Task: Add the task  Implement a new virtualization system for a company's IT infrastructure to the section Data Analysis Sprint in the project AgileResolve and add a Due Date to the respective task as 2024/03/21
Action: Mouse moved to (530, 428)
Screenshot: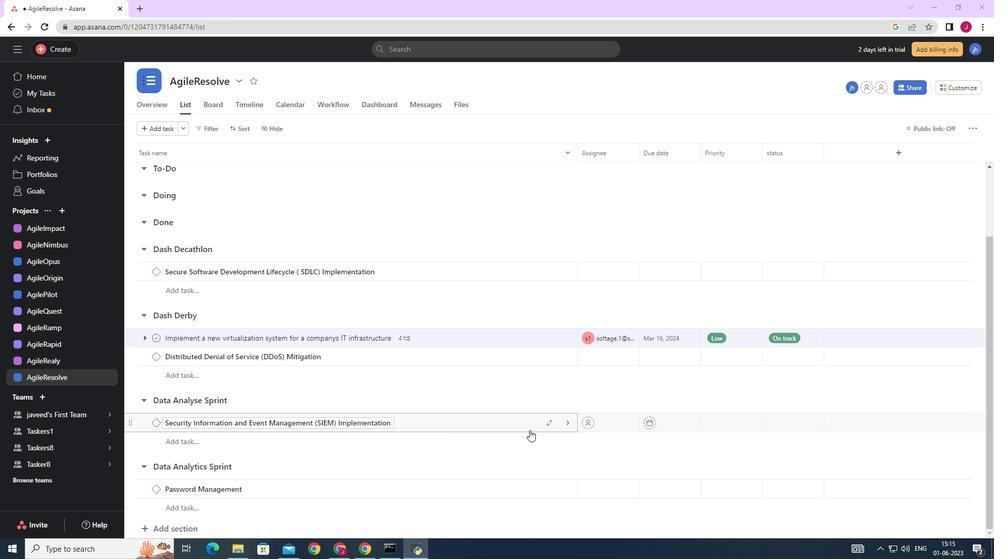 
Action: Mouse scrolled (530, 428) with delta (0, 0)
Screenshot: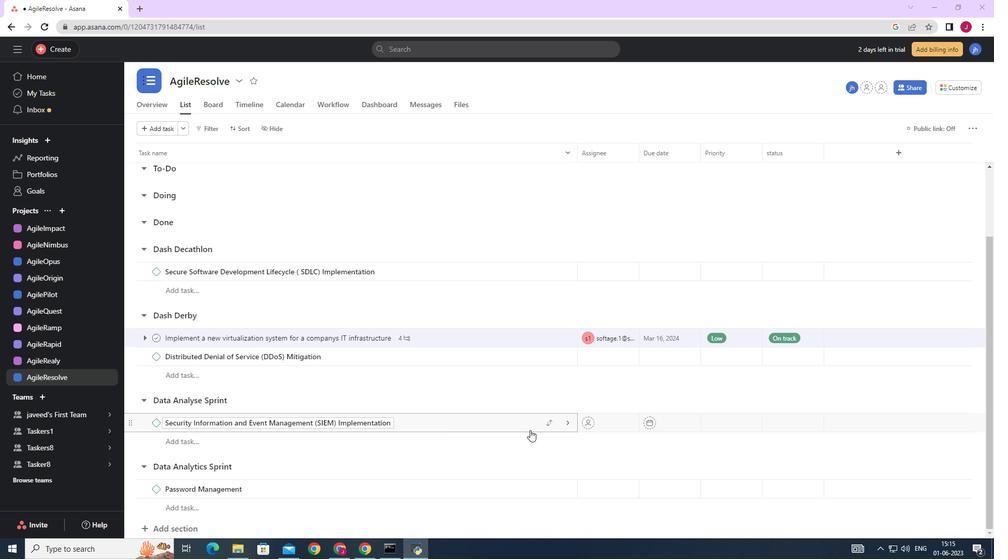 
Action: Mouse scrolled (530, 428) with delta (0, 0)
Screenshot: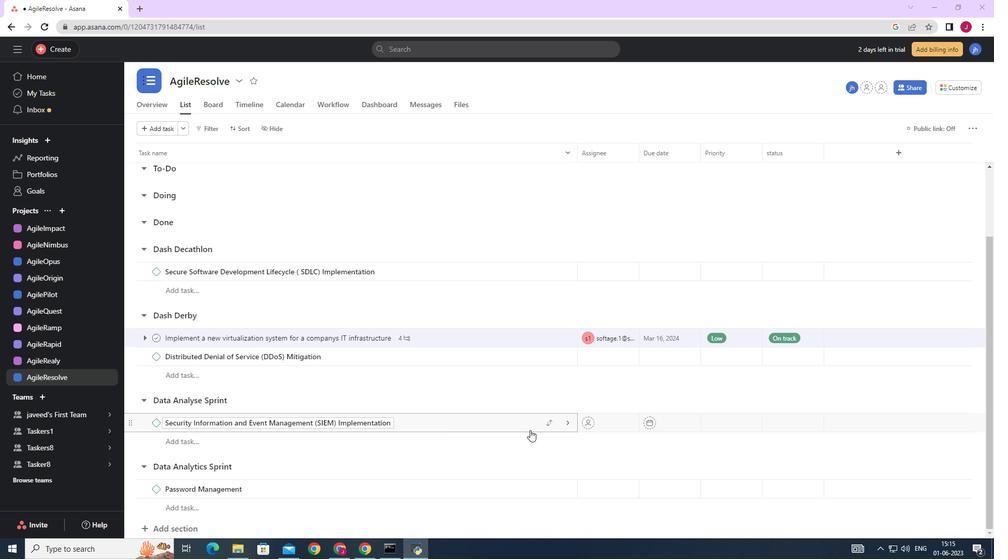 
Action: Mouse scrolled (530, 428) with delta (0, 0)
Screenshot: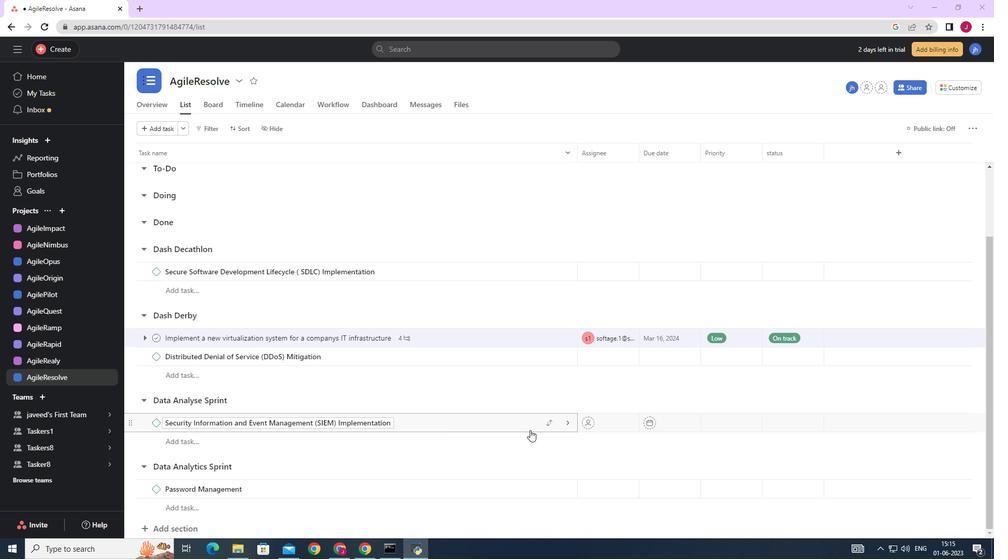 
Action: Mouse scrolled (530, 428) with delta (0, 0)
Screenshot: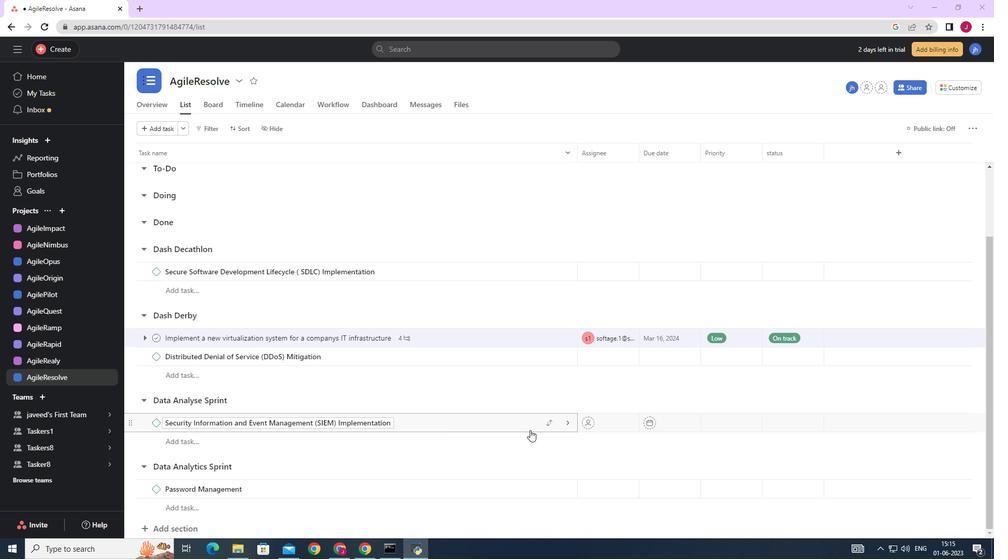 
Action: Mouse moved to (553, 335)
Screenshot: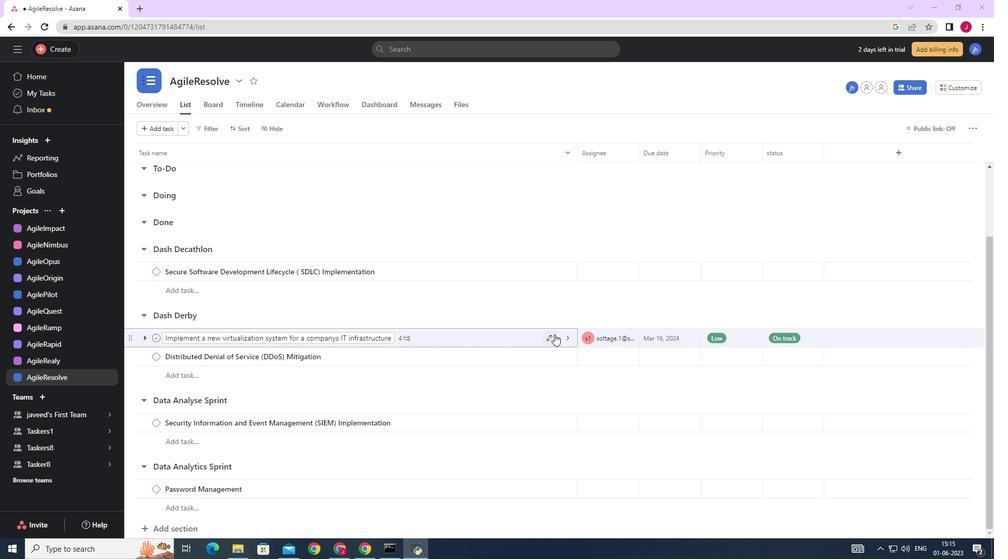 
Action: Mouse pressed left at (553, 335)
Screenshot: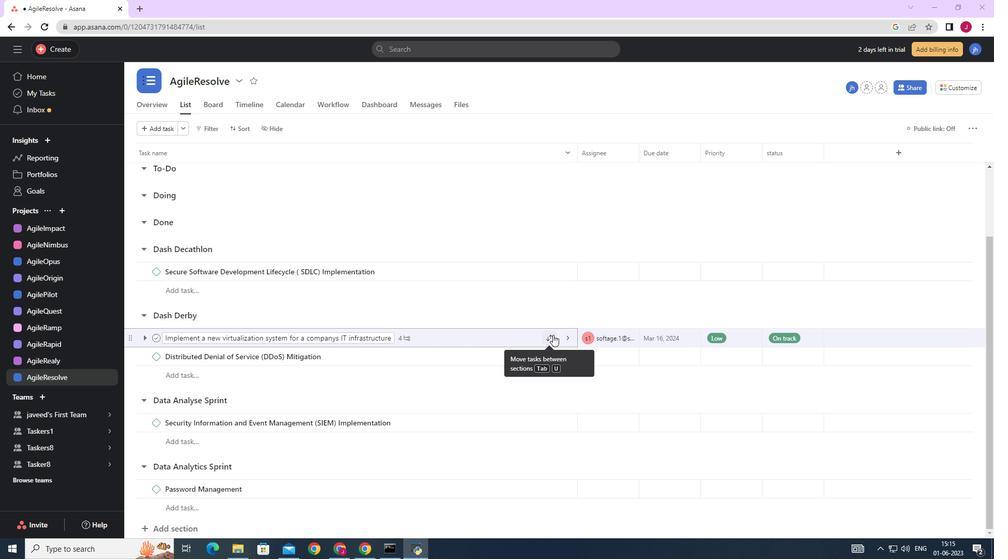 
Action: Mouse moved to (503, 490)
Screenshot: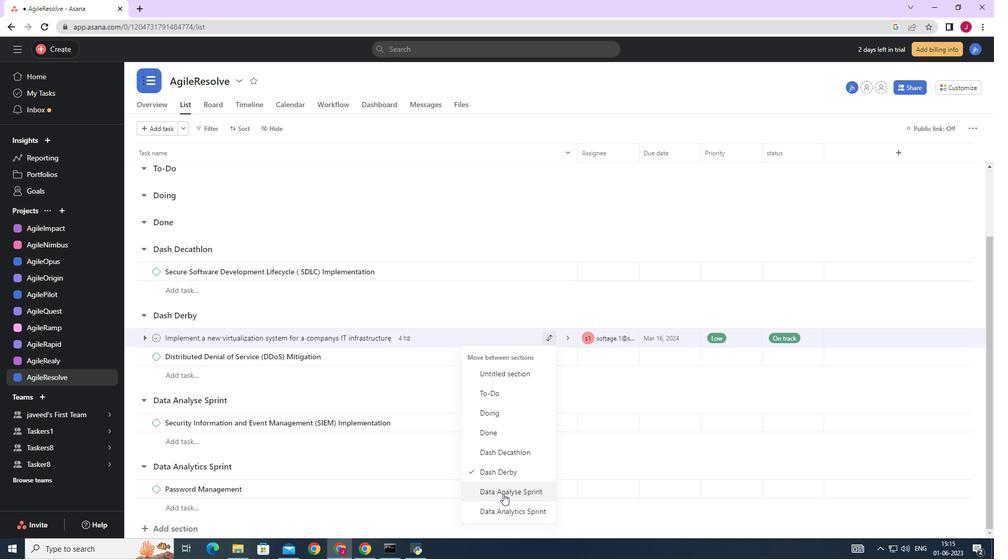 
Action: Mouse pressed left at (503, 490)
Screenshot: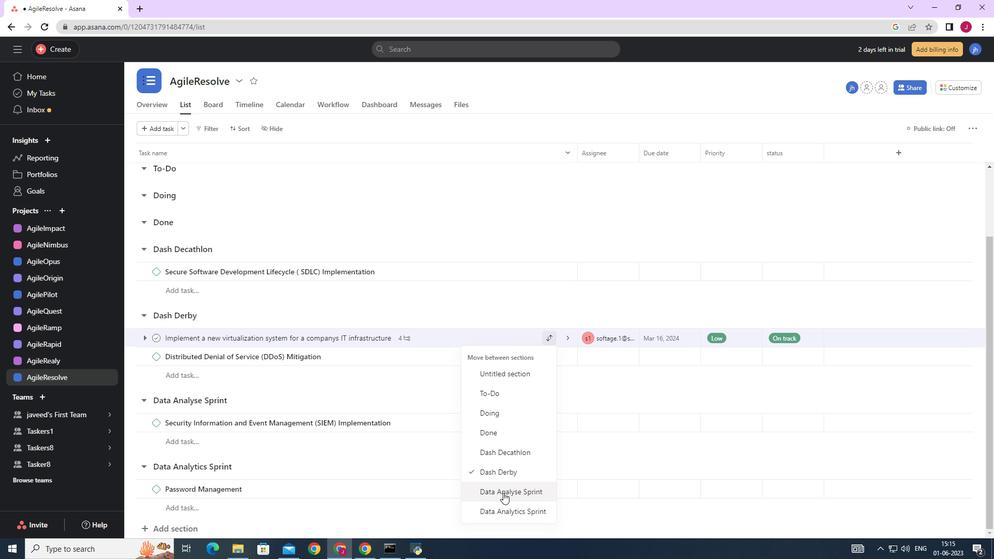 
Action: Mouse moved to (691, 401)
Screenshot: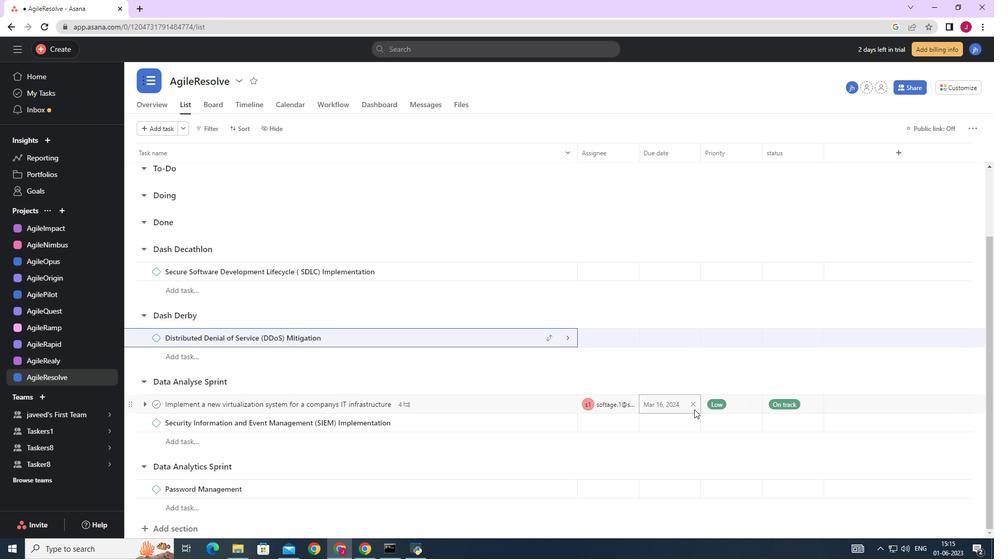 
Action: Mouse pressed left at (691, 401)
Screenshot: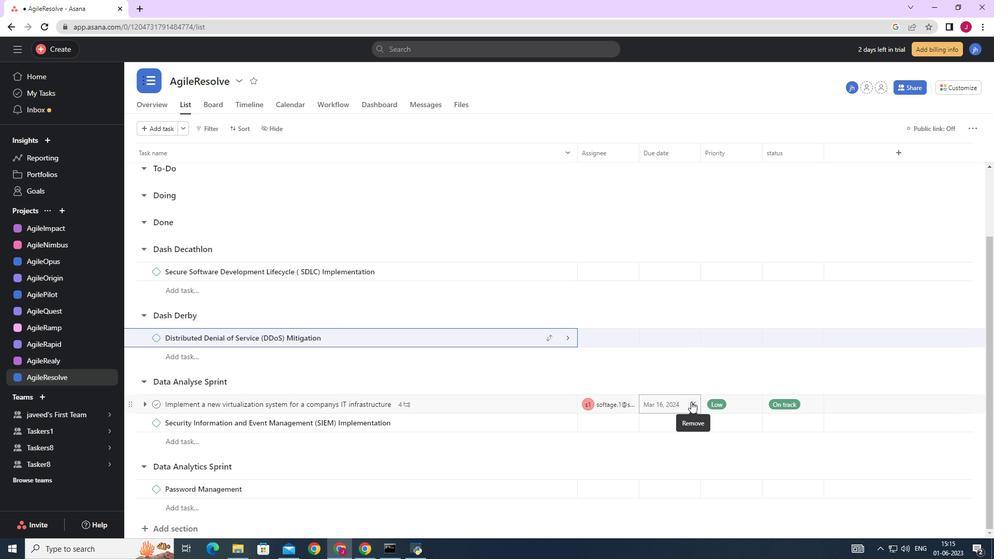 
Action: Mouse moved to (661, 403)
Screenshot: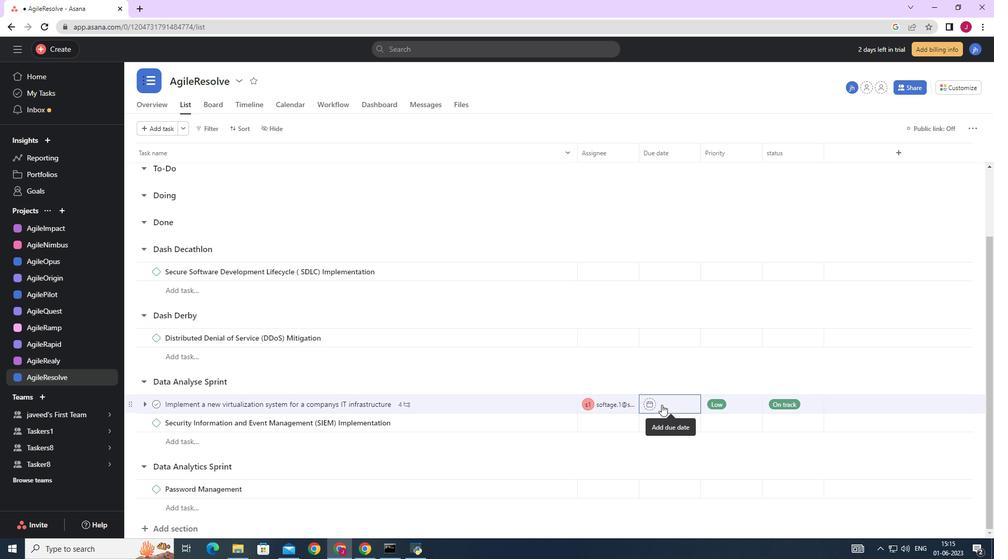 
Action: Mouse pressed left at (661, 403)
Screenshot: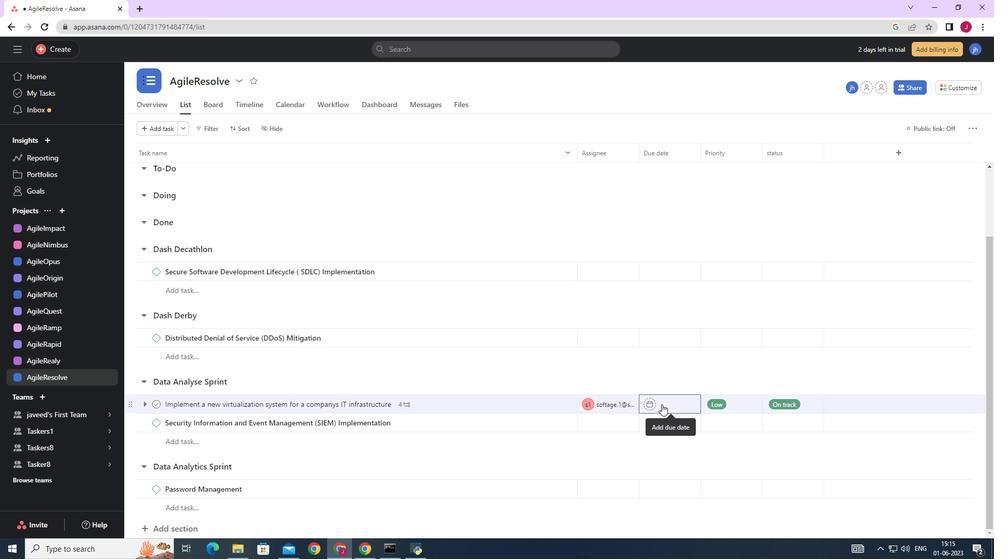 
Action: Mouse moved to (777, 239)
Screenshot: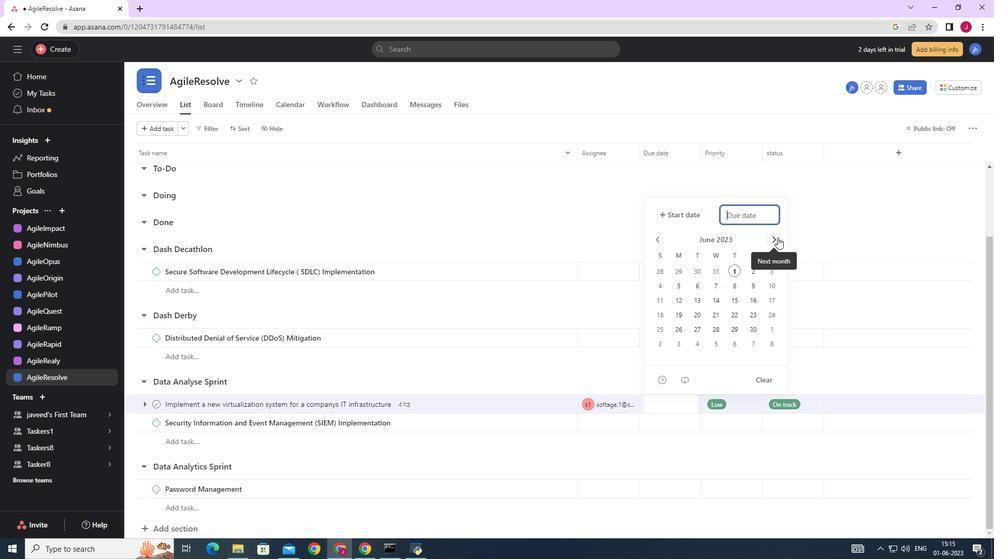 
Action: Mouse pressed left at (777, 239)
Screenshot: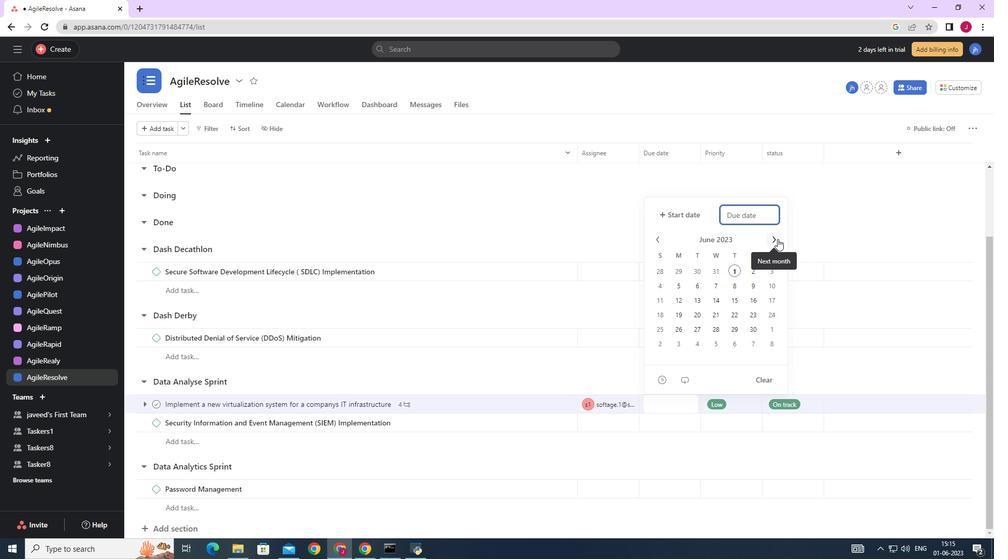 
Action: Mouse pressed left at (777, 239)
Screenshot: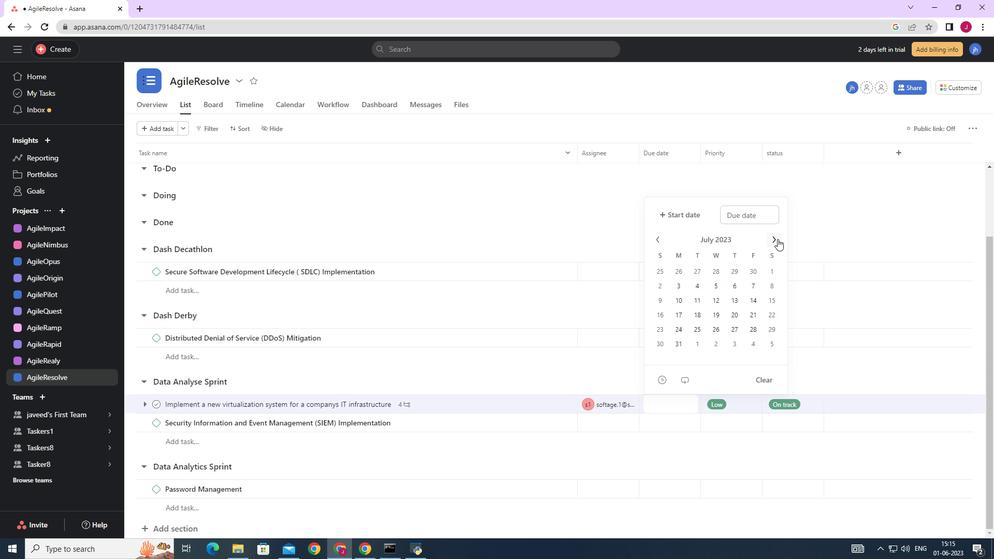 
Action: Mouse pressed left at (777, 239)
Screenshot: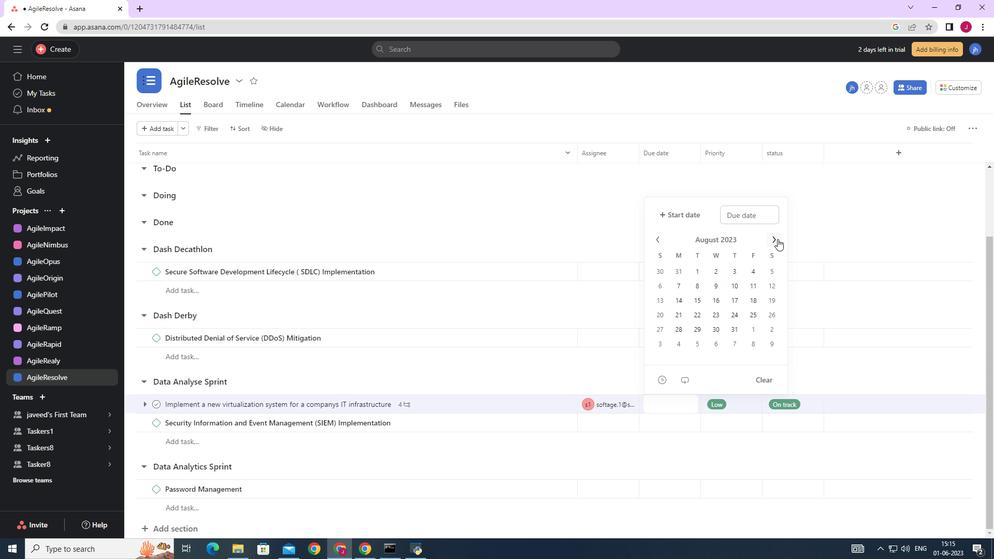 
Action: Mouse pressed left at (777, 239)
Screenshot: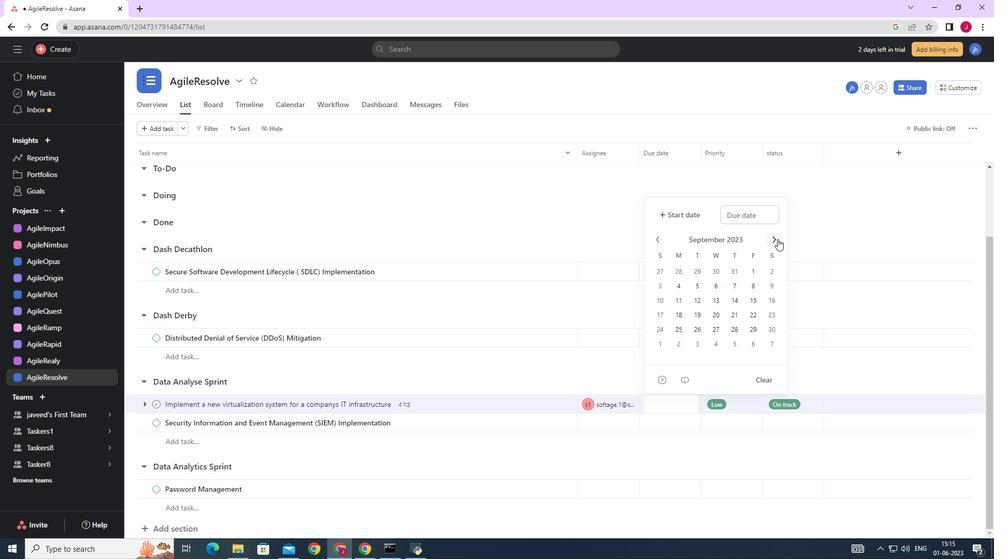 
Action: Mouse pressed left at (777, 239)
Screenshot: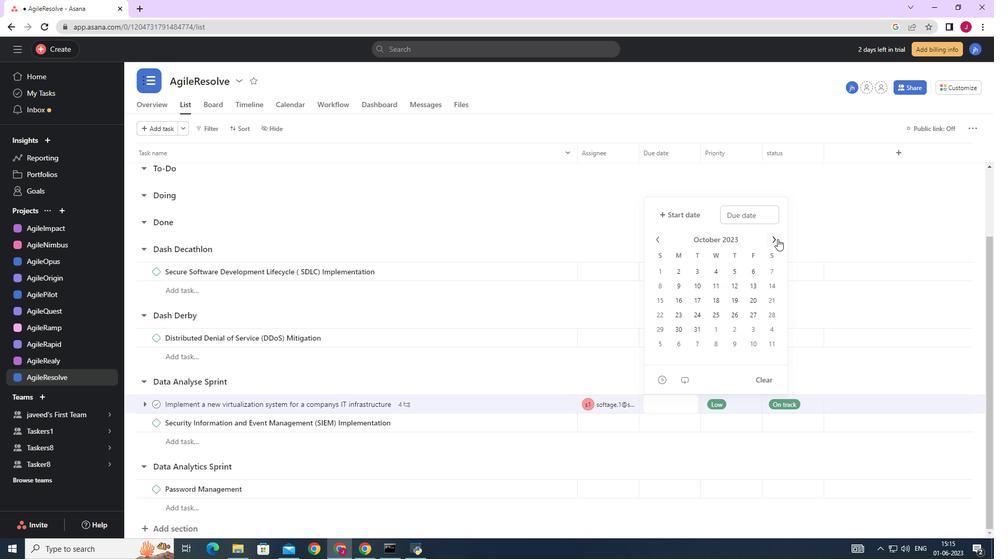 
Action: Mouse pressed left at (777, 239)
Screenshot: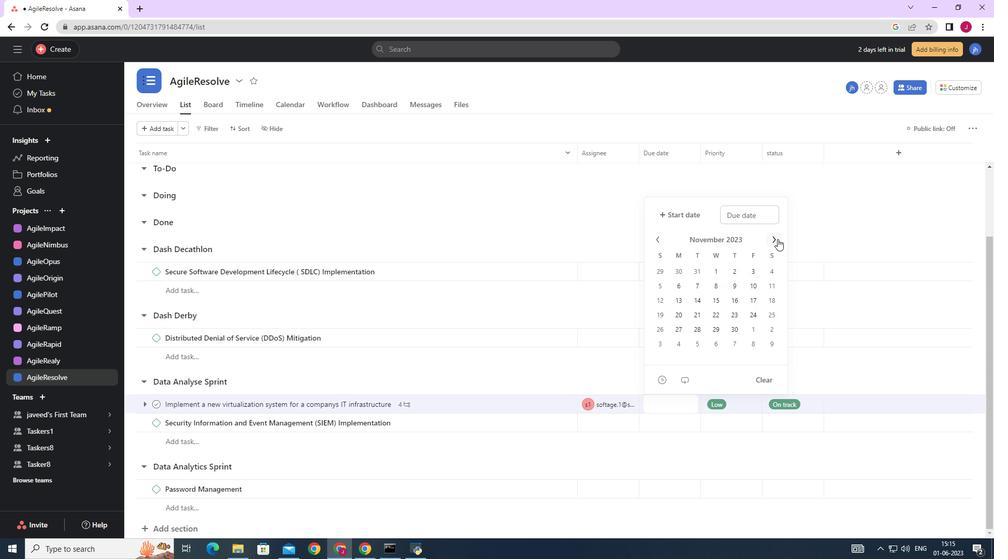 
Action: Mouse pressed left at (777, 239)
Screenshot: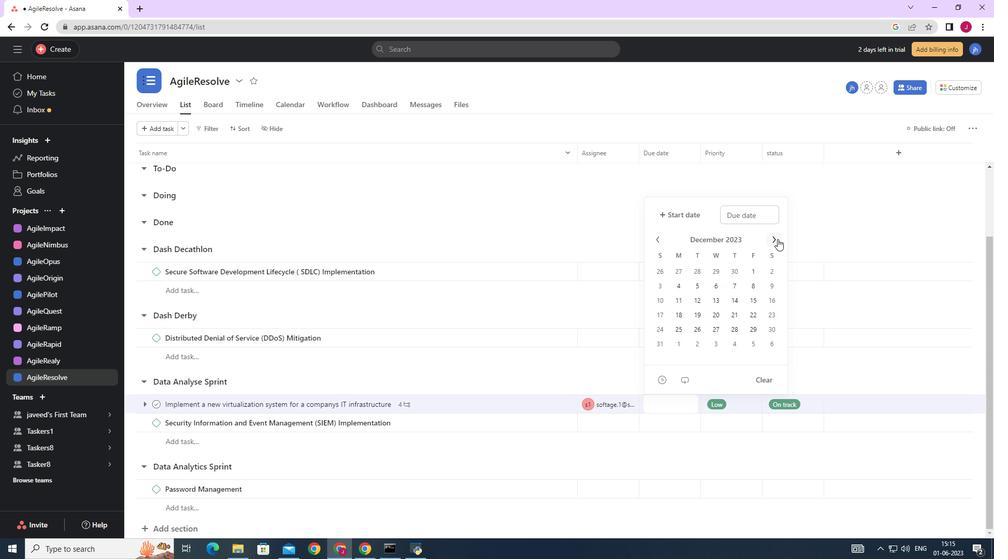 
Action: Mouse pressed left at (777, 239)
Screenshot: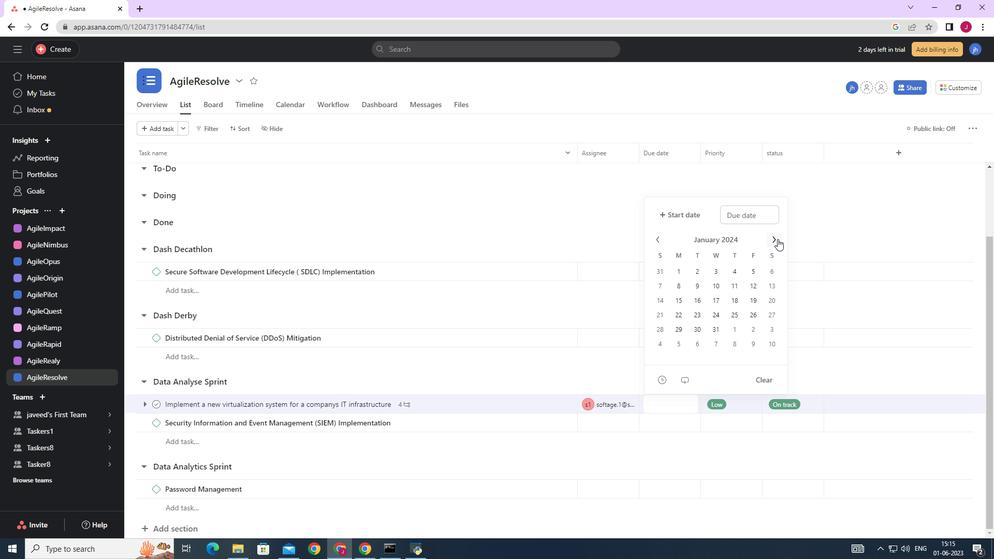 
Action: Mouse pressed left at (777, 239)
Screenshot: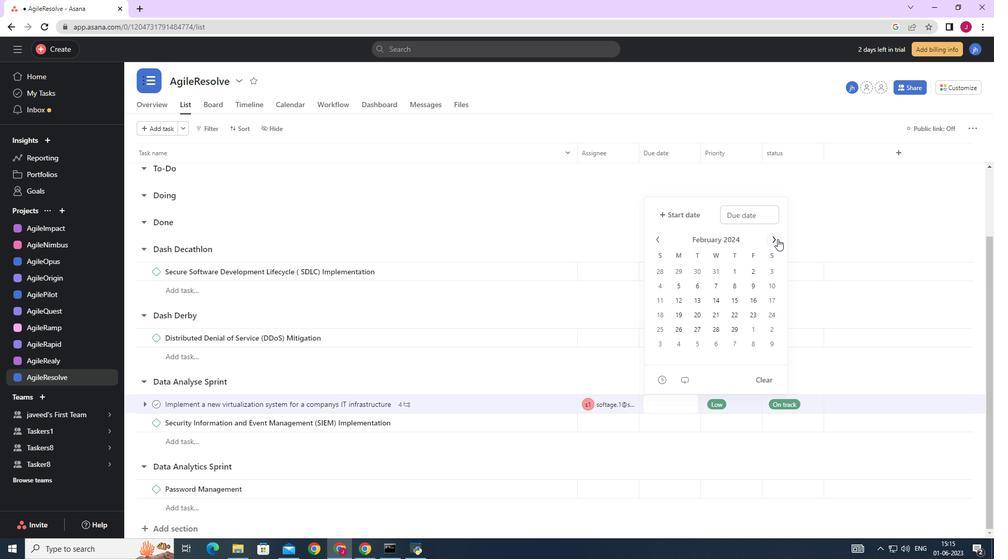 
Action: Mouse pressed left at (777, 239)
Screenshot: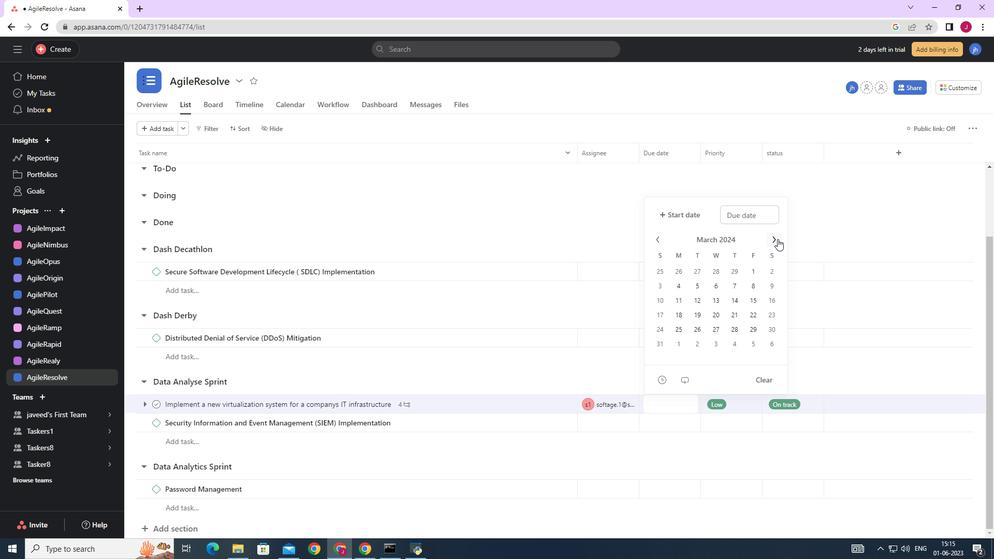 
Action: Mouse moved to (658, 239)
Screenshot: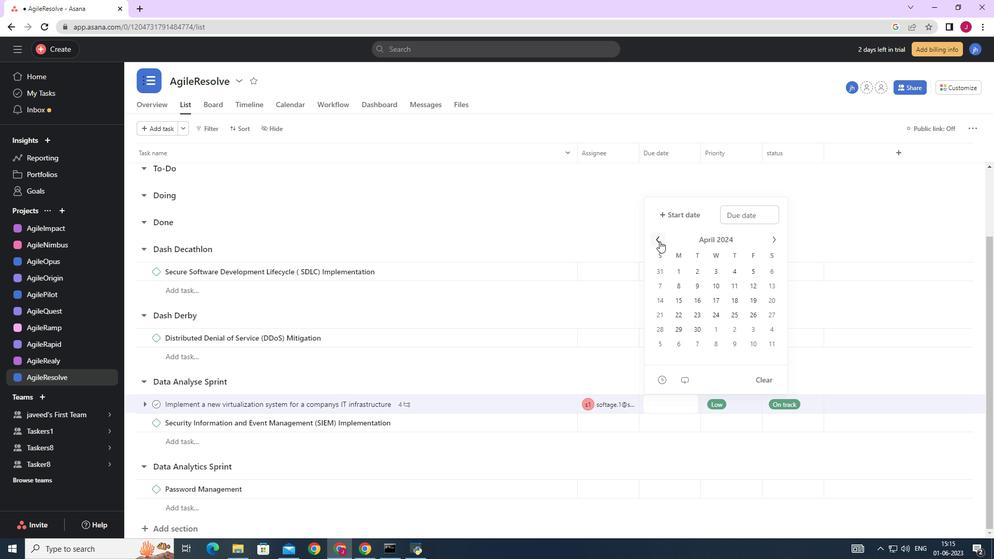 
Action: Mouse pressed left at (658, 239)
Screenshot: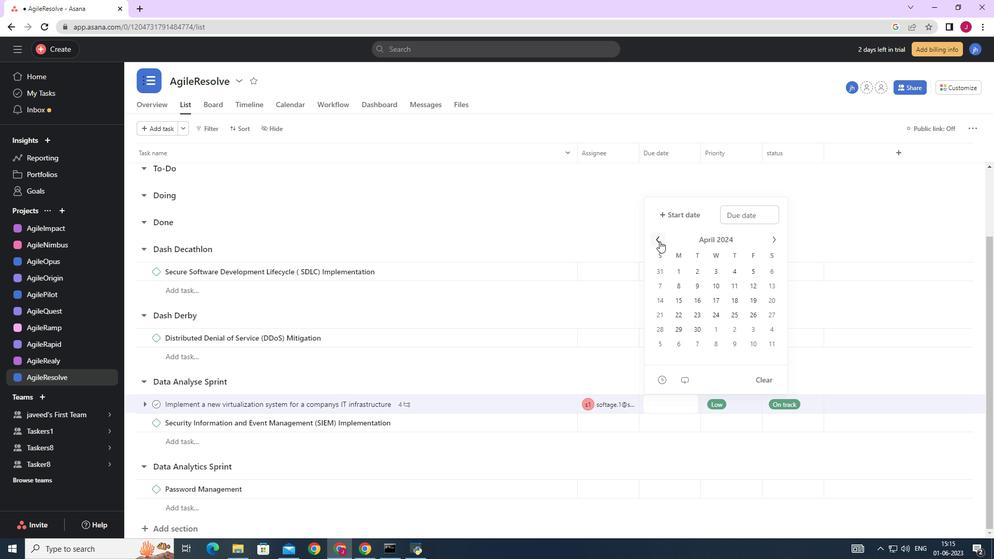 
Action: Mouse moved to (733, 311)
Screenshot: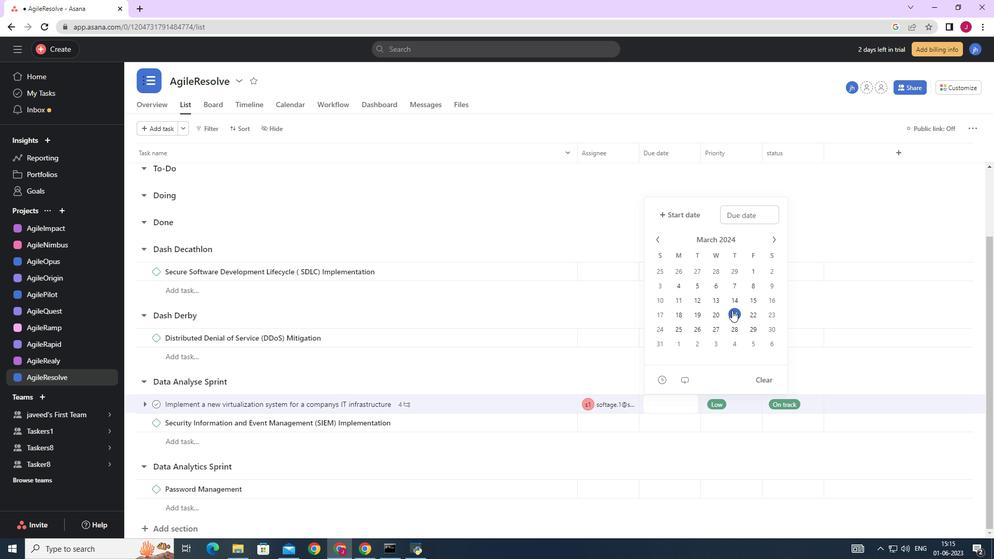 
Action: Mouse pressed left at (733, 311)
Screenshot: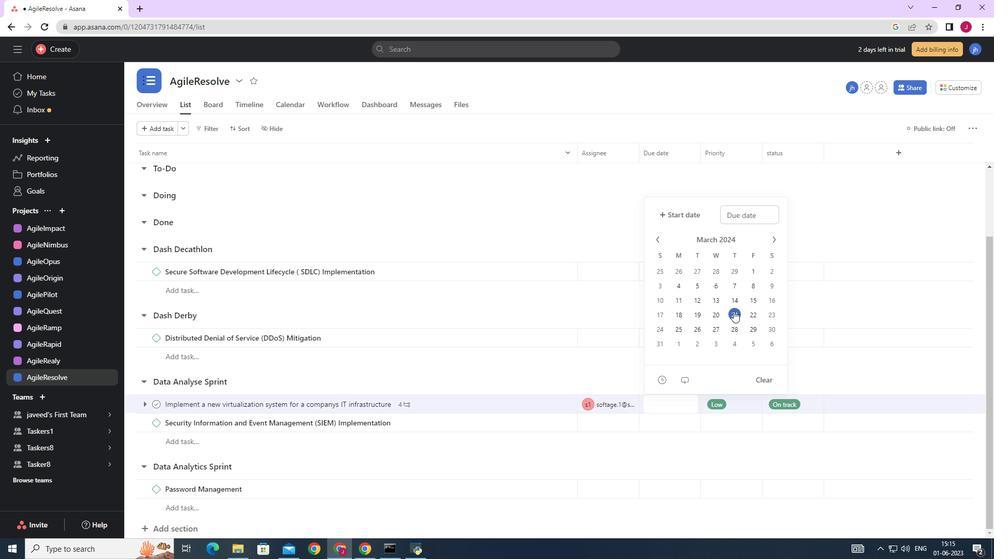 
Action: Mouse moved to (835, 224)
Screenshot: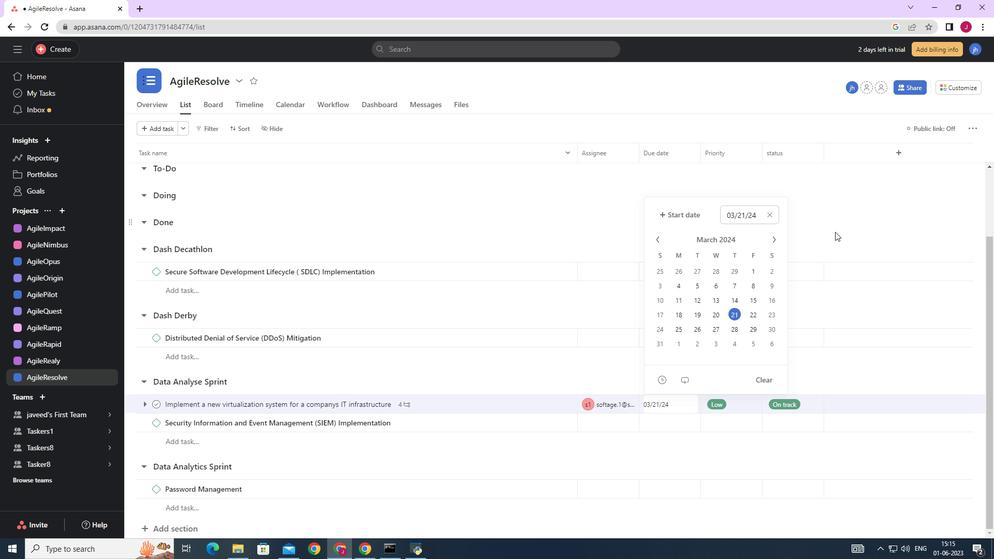 
Action: Mouse pressed left at (835, 224)
Screenshot: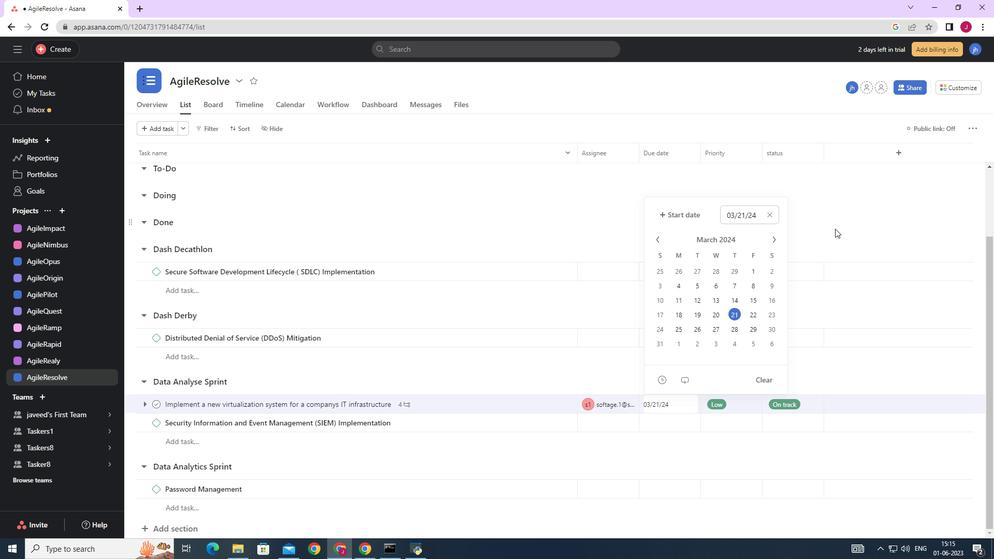 
Action: Mouse moved to (833, 225)
Screenshot: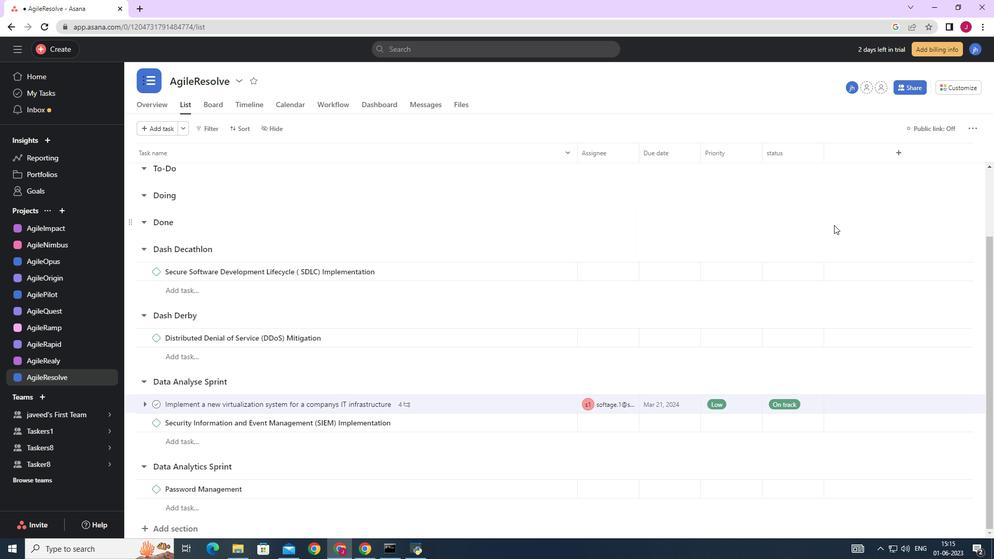 
